 Task: Disable the performance cookies.
Action: Mouse moved to (845, 71)
Screenshot: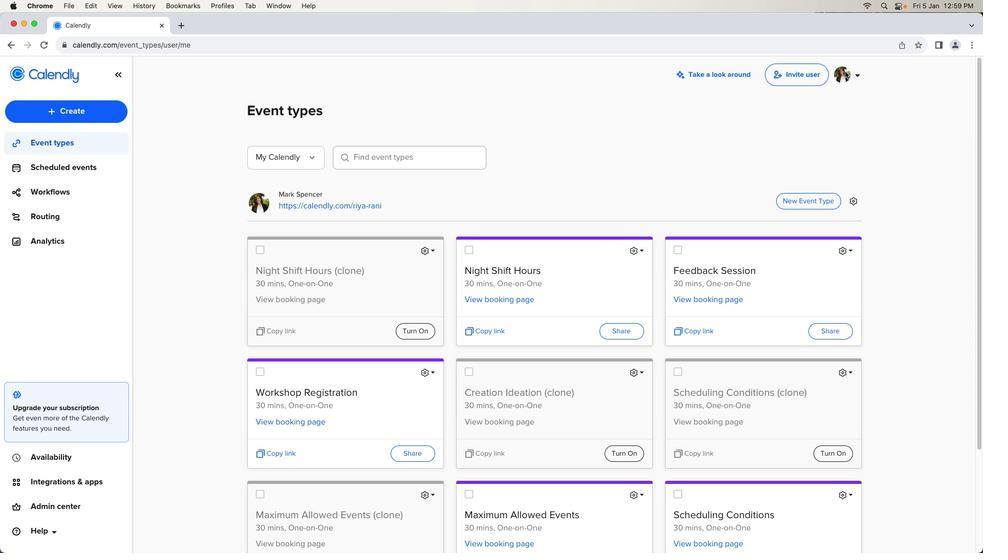 
Action: Mouse pressed left at (845, 71)
Screenshot: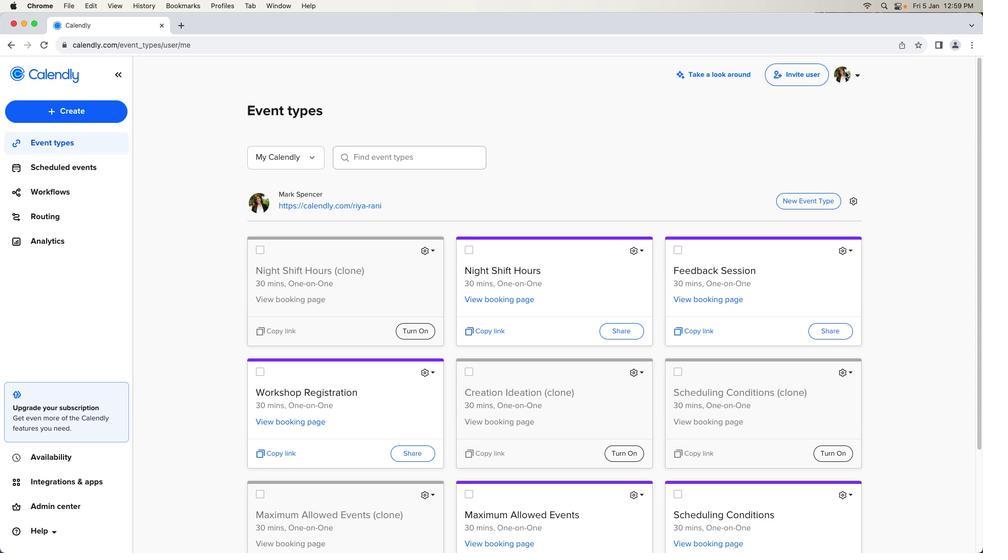 
Action: Mouse pressed left at (845, 71)
Screenshot: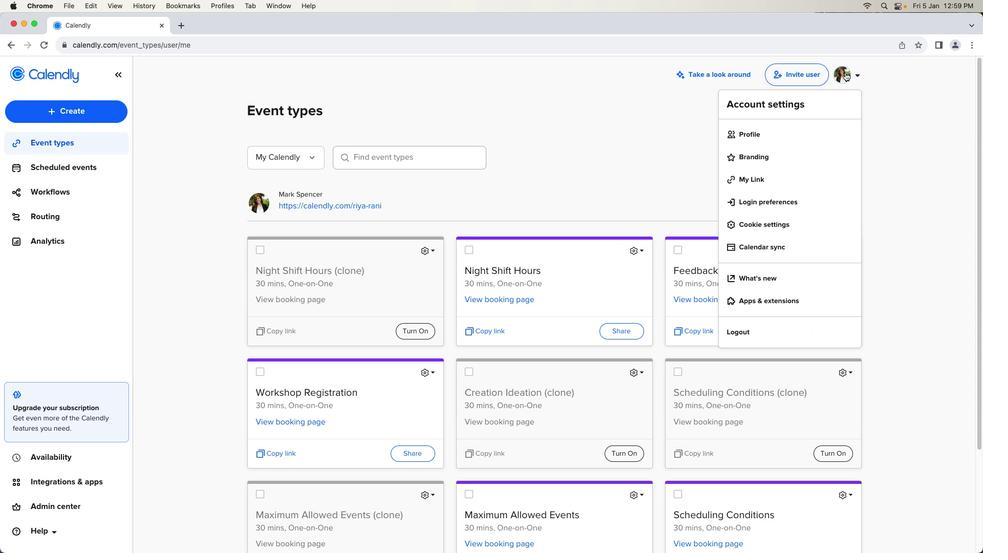 
Action: Mouse moved to (774, 222)
Screenshot: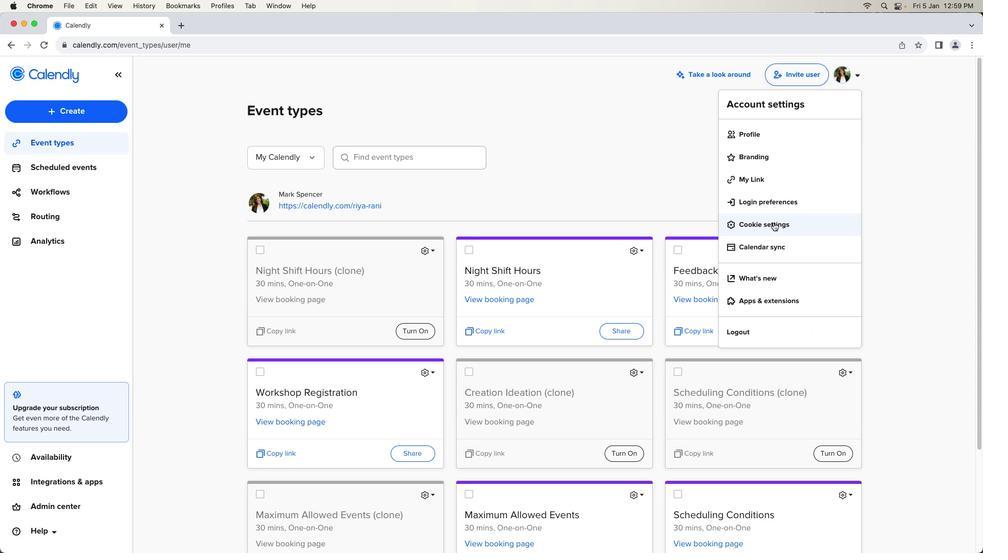 
Action: Mouse pressed left at (774, 222)
Screenshot: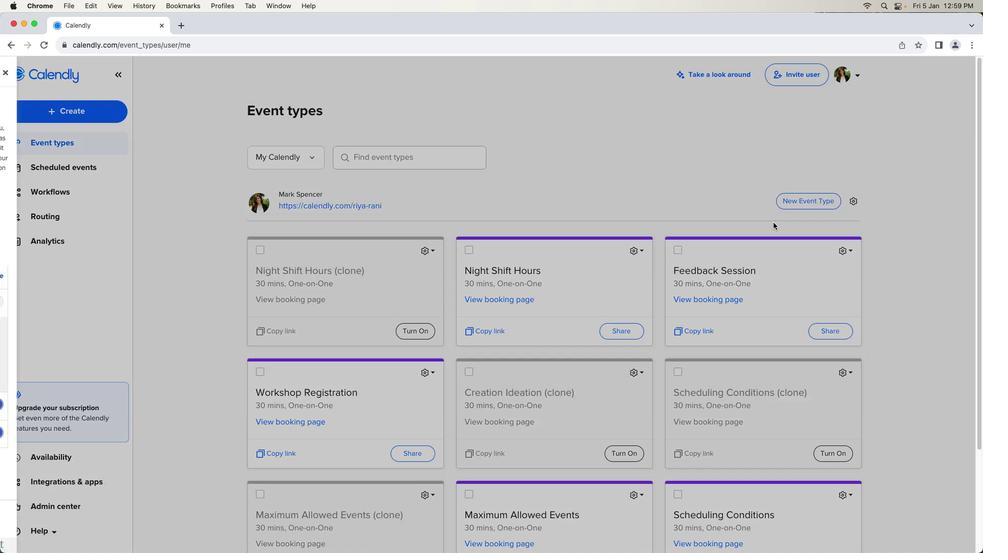 
Action: Mouse moved to (219, 404)
Screenshot: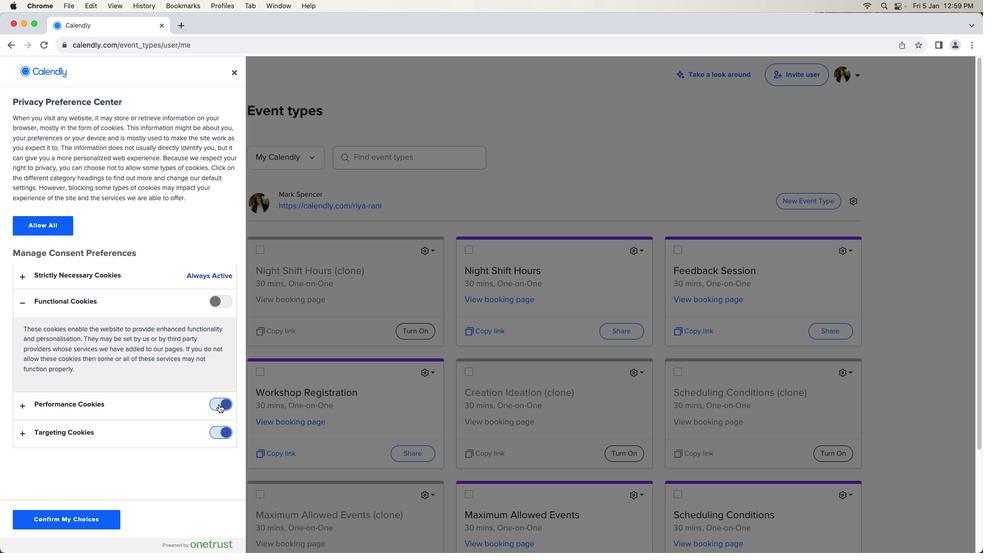 
Action: Mouse pressed left at (219, 404)
Screenshot: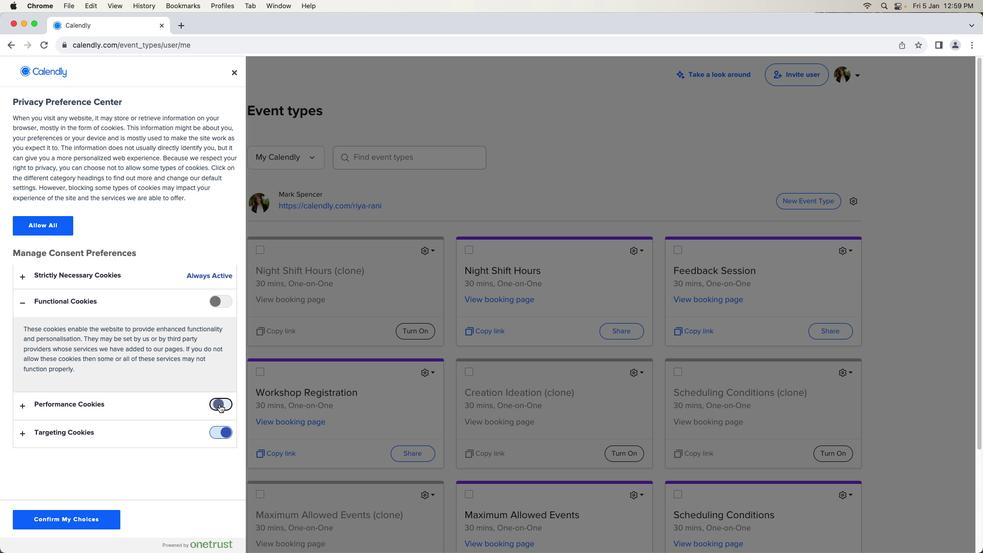 
Action: Mouse moved to (218, 405)
Screenshot: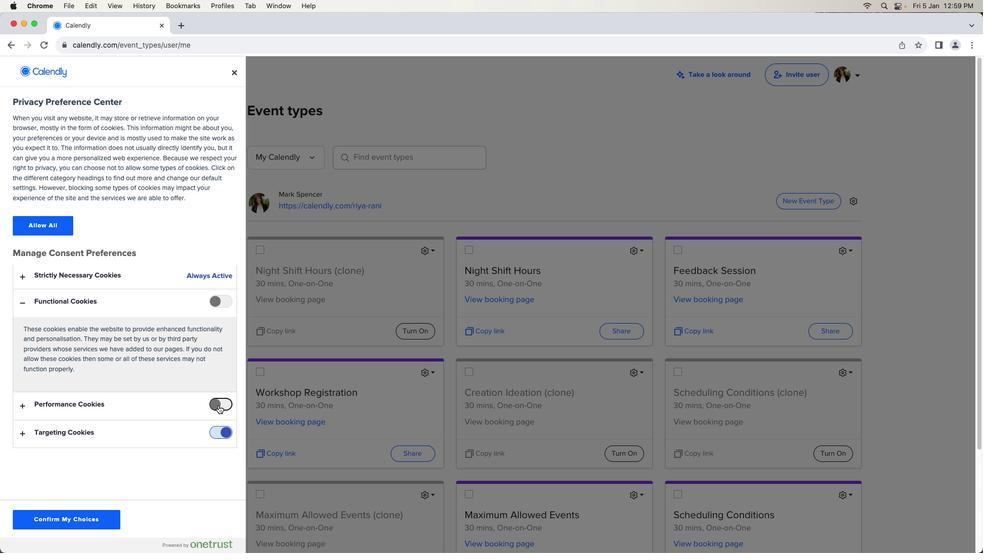 
